 Task: Open a blank sheet, save the file as oldwomen.rtf Insert a picture of 'Old Women' with name  ' Old Women.png ' Apply border to the image, change style to Dotted Line, color Orange and width '2 pt'
Action: Mouse moved to (261, 161)
Screenshot: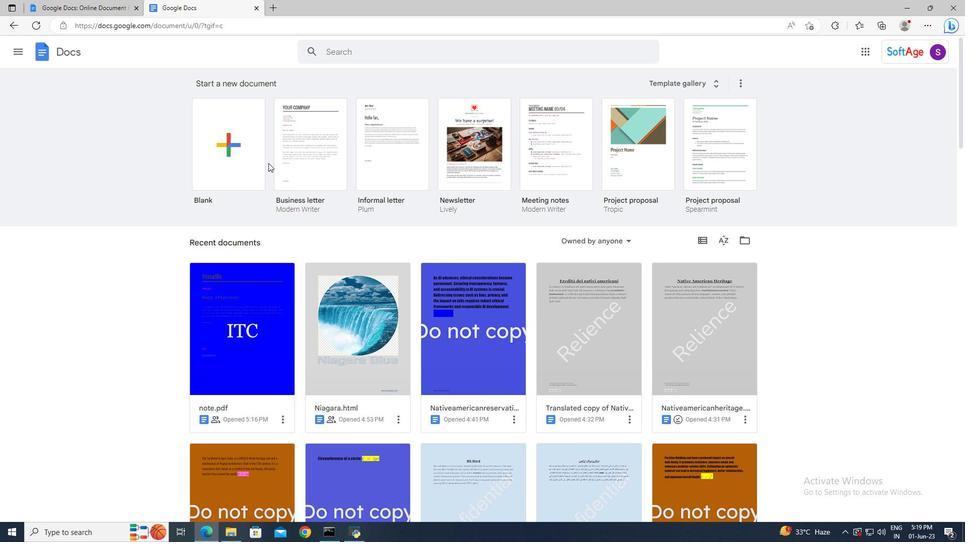 
Action: Mouse pressed left at (261, 161)
Screenshot: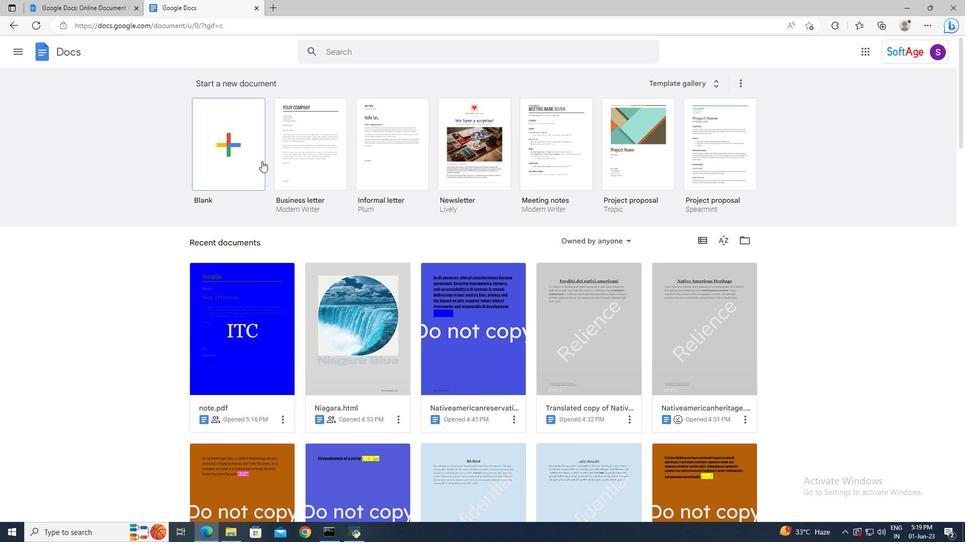 
Action: Mouse moved to (104, 42)
Screenshot: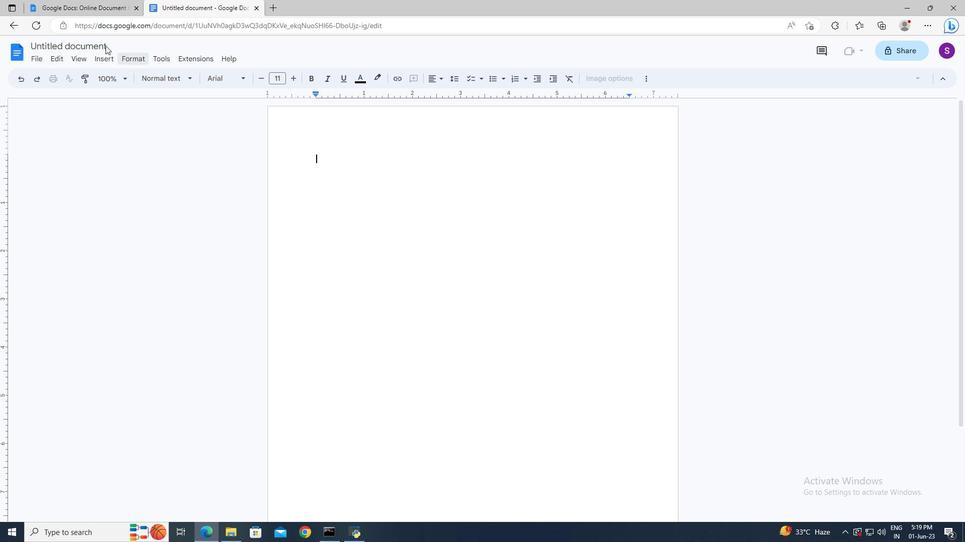 
Action: Mouse pressed left at (104, 42)
Screenshot: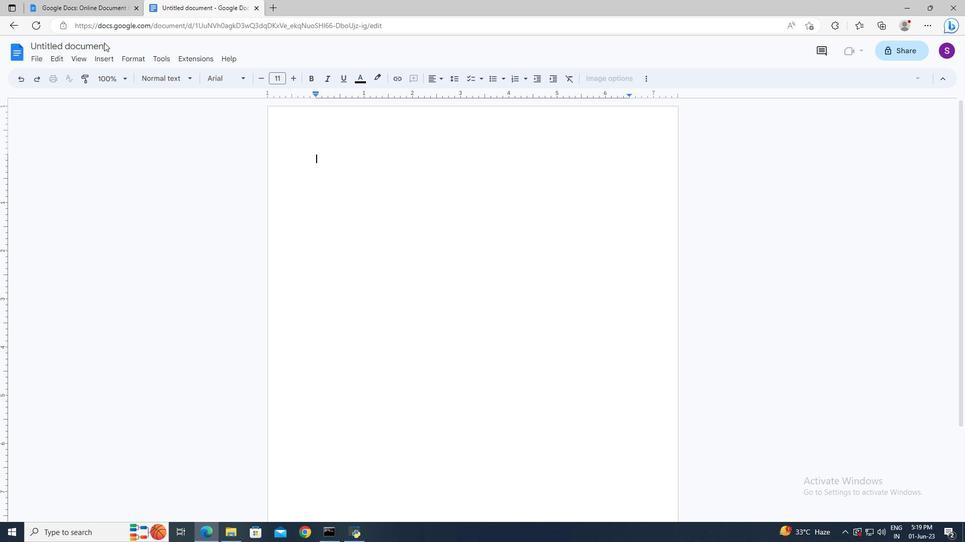 
Action: Key pressed <Key.backspace>oldwomen.rtf<Key.enter>
Screenshot: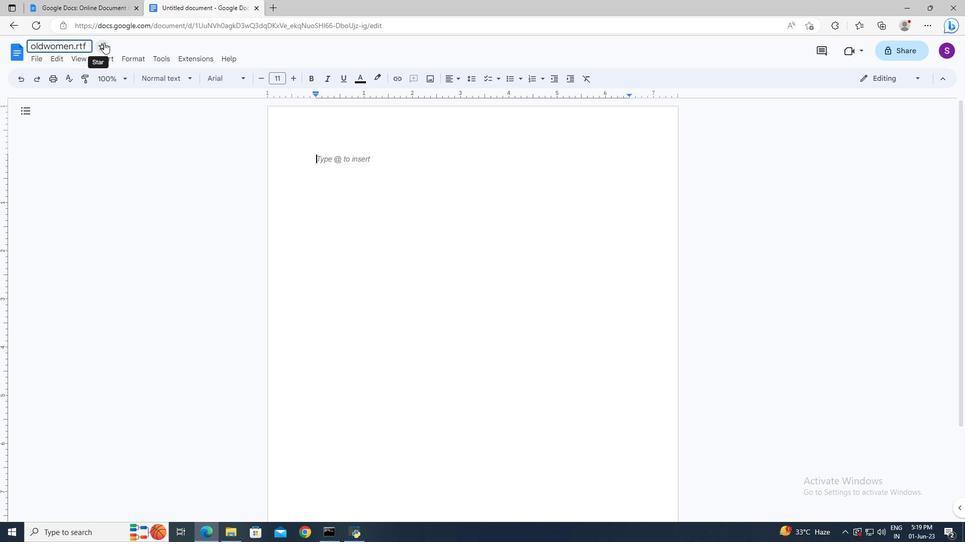 
Action: Mouse moved to (111, 58)
Screenshot: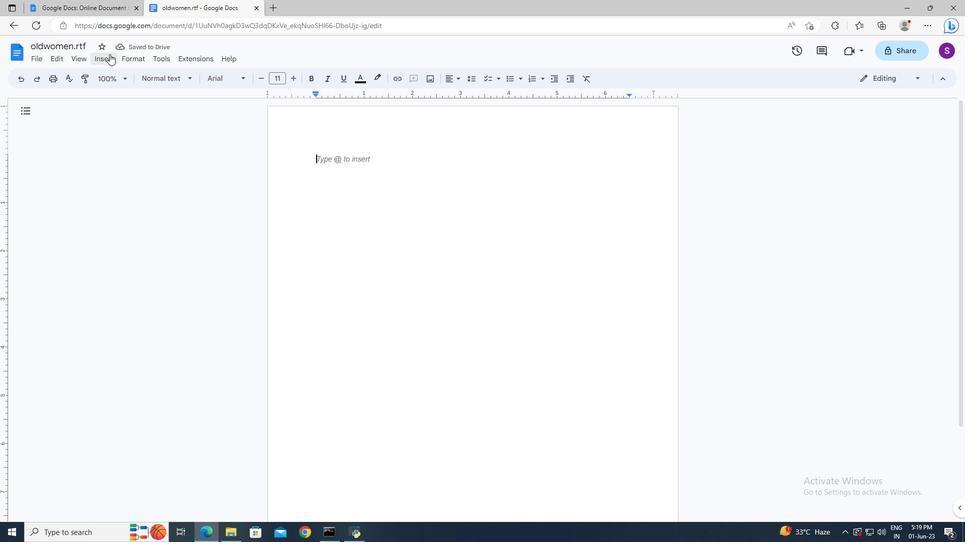 
Action: Mouse pressed left at (111, 58)
Screenshot: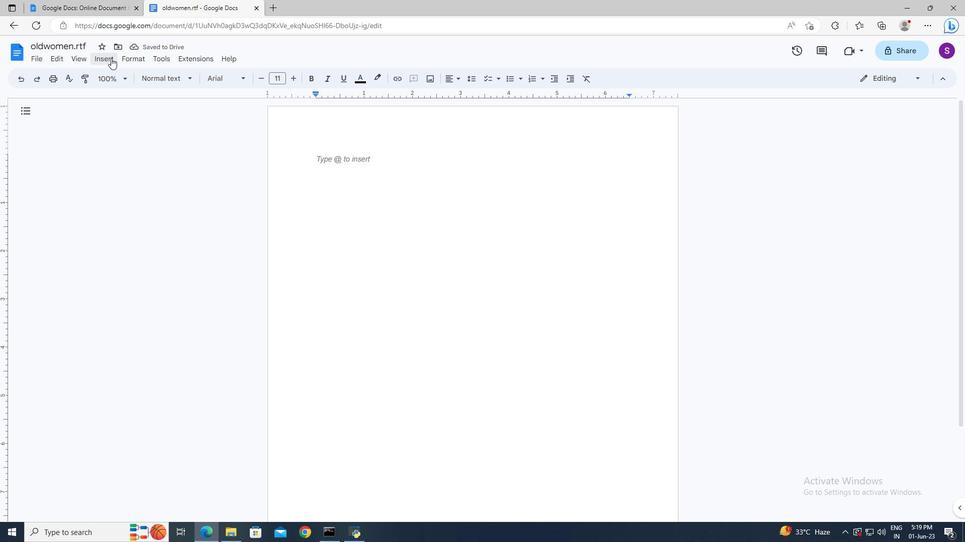 
Action: Mouse moved to (262, 77)
Screenshot: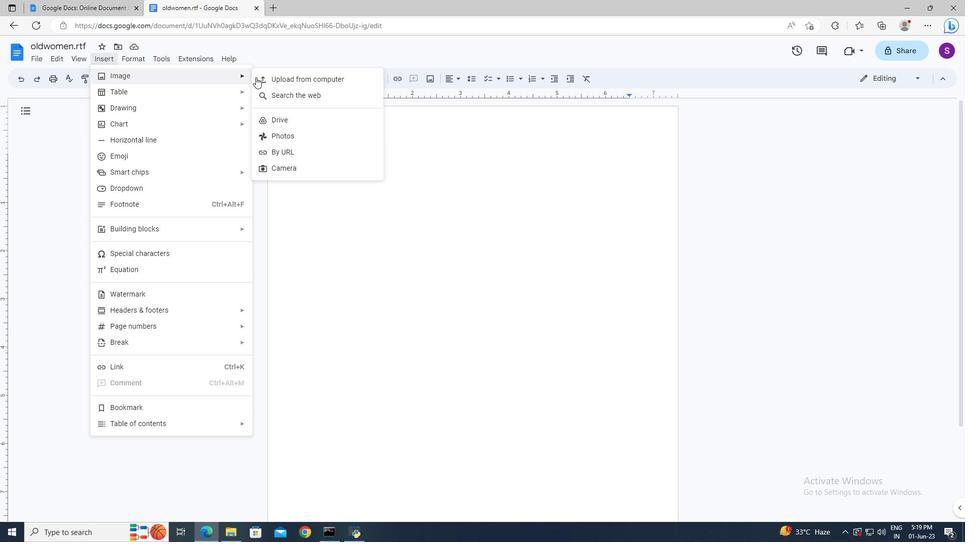 
Action: Mouse pressed left at (262, 77)
Screenshot: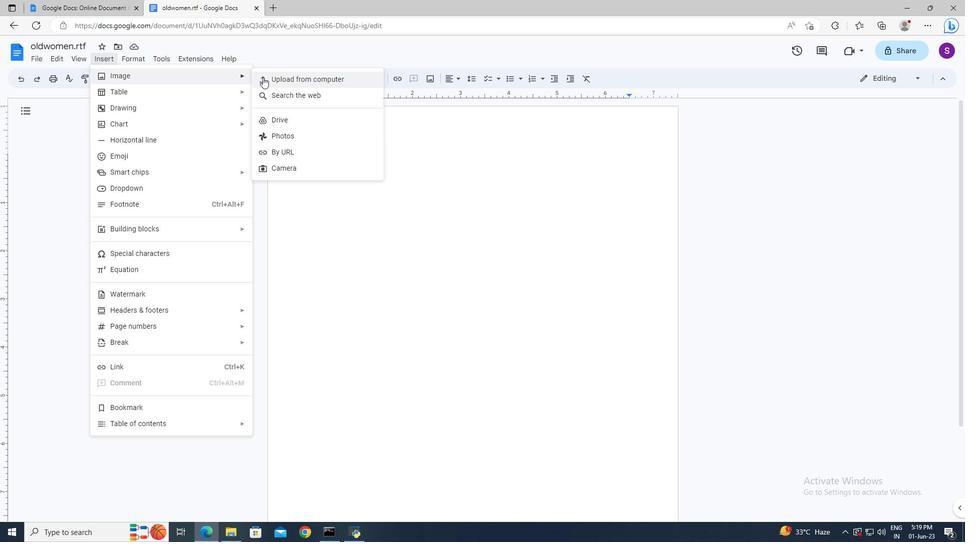 
Action: Mouse moved to (257, 87)
Screenshot: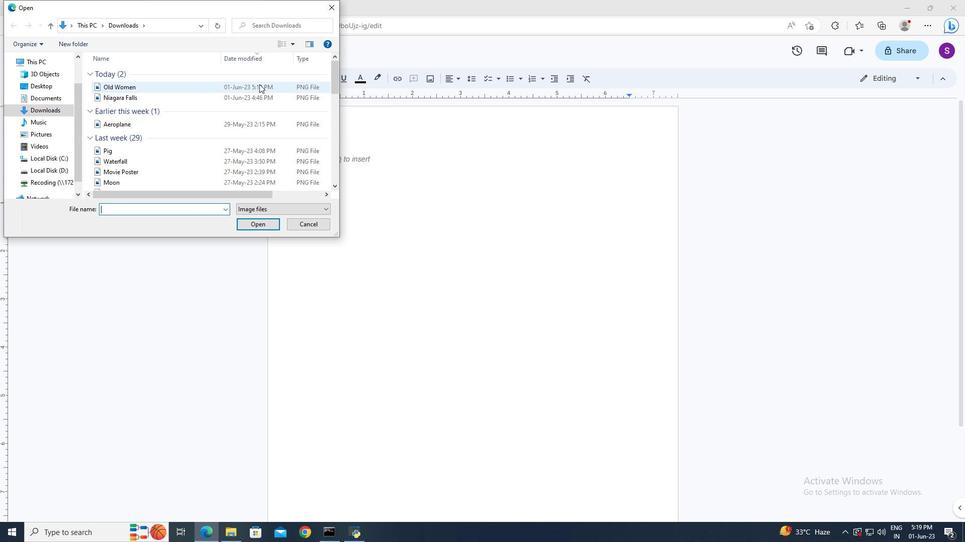 
Action: Mouse pressed left at (257, 87)
Screenshot: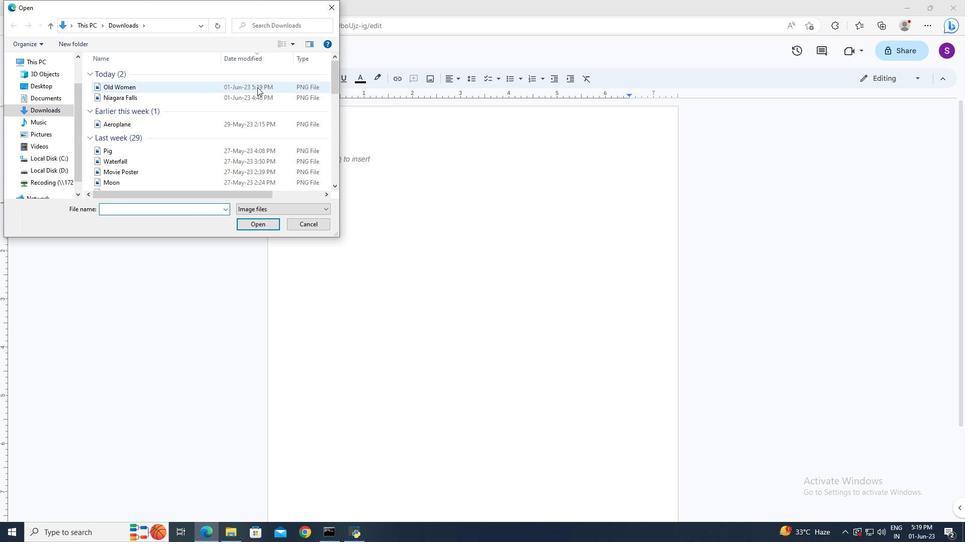 
Action: Mouse moved to (262, 224)
Screenshot: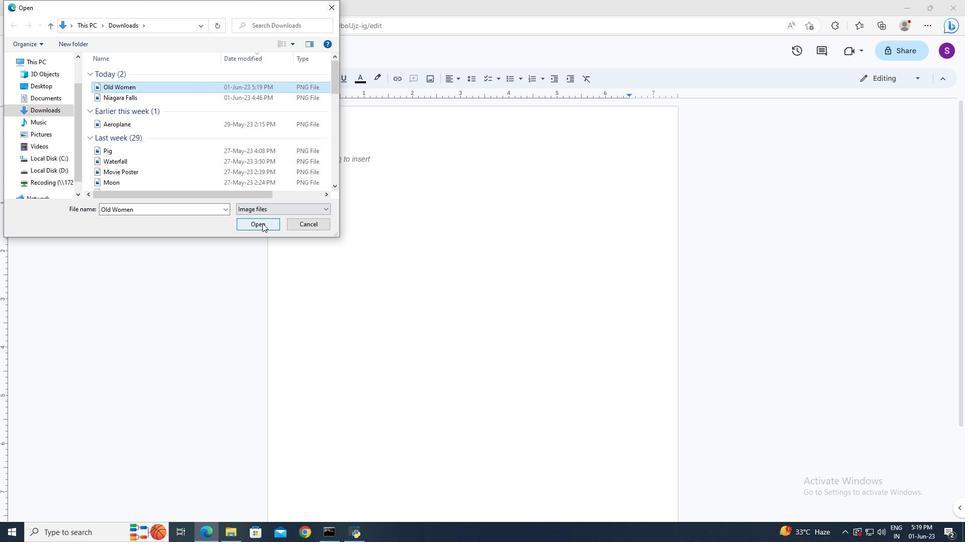 
Action: Mouse pressed left at (262, 224)
Screenshot: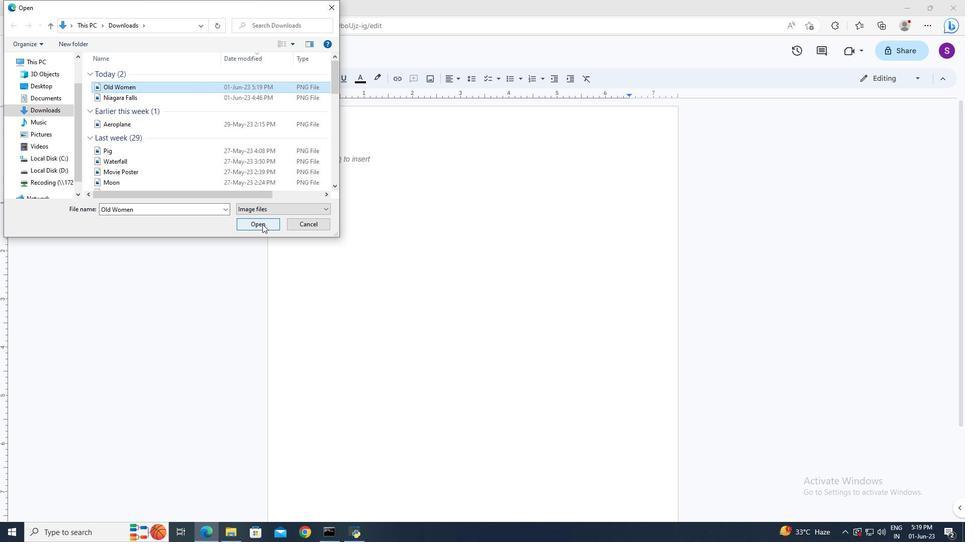 
Action: Mouse moved to (336, 219)
Screenshot: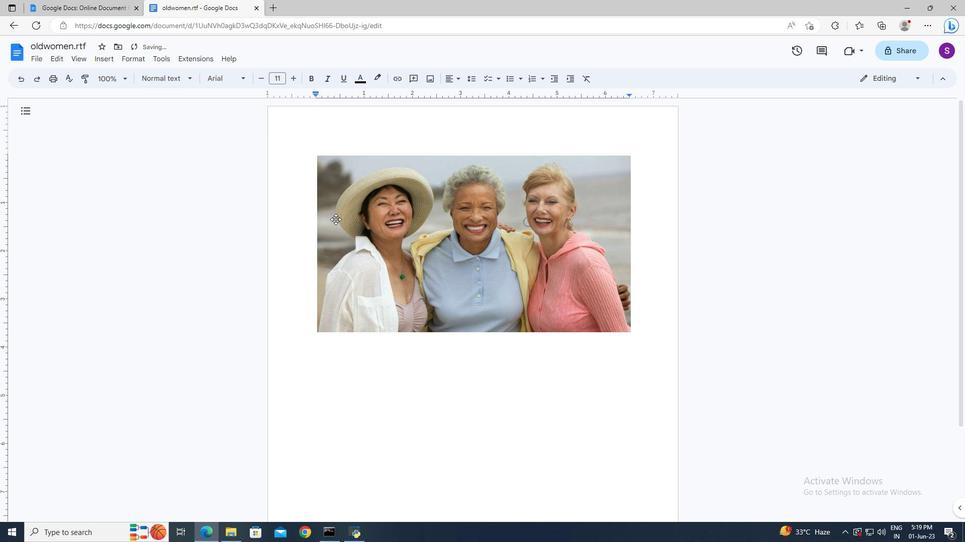
Action: Mouse pressed left at (336, 219)
Screenshot: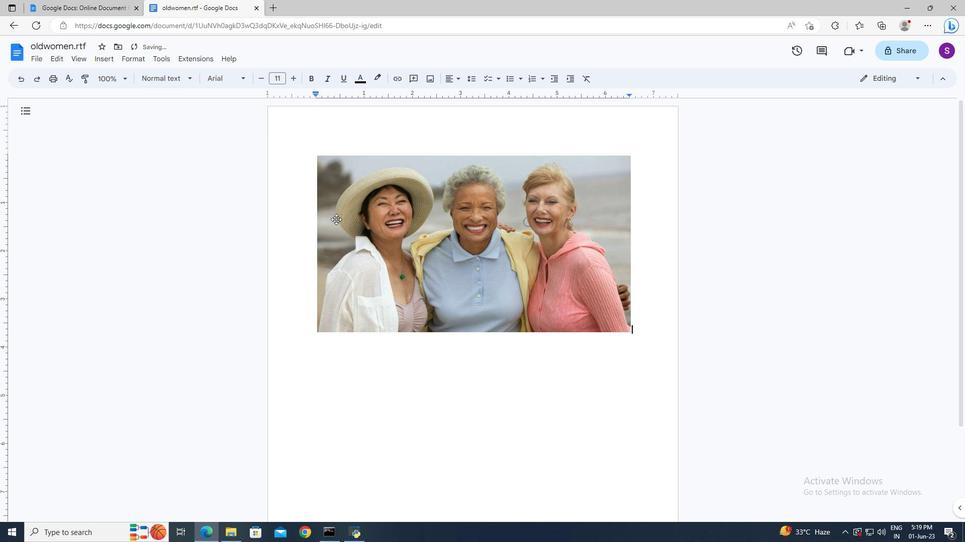 
Action: Mouse moved to (387, 78)
Screenshot: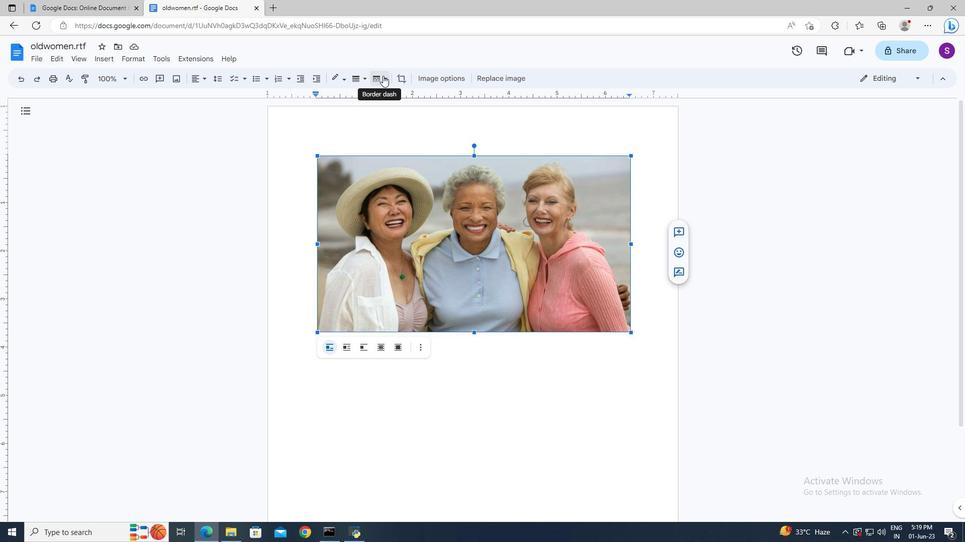 
Action: Mouse pressed left at (387, 78)
Screenshot: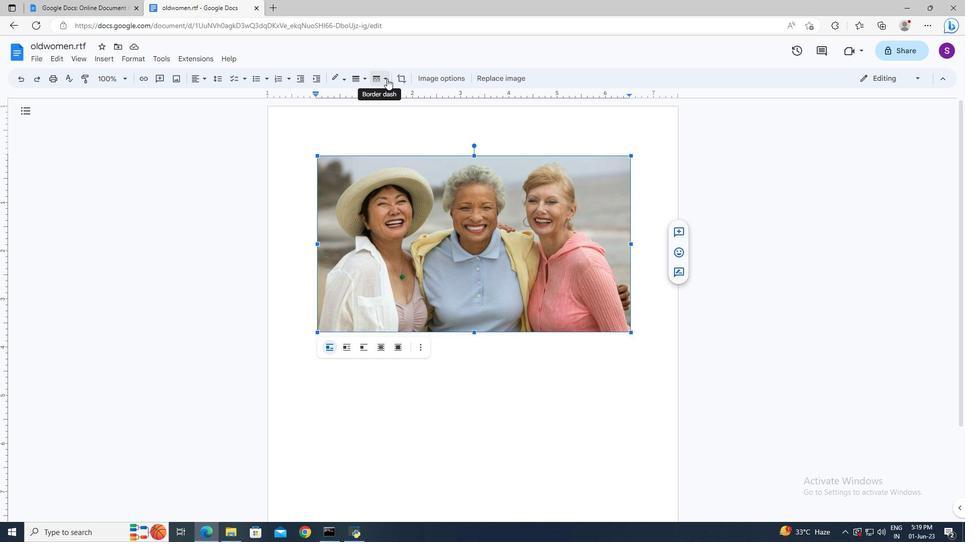 
Action: Mouse moved to (387, 106)
Screenshot: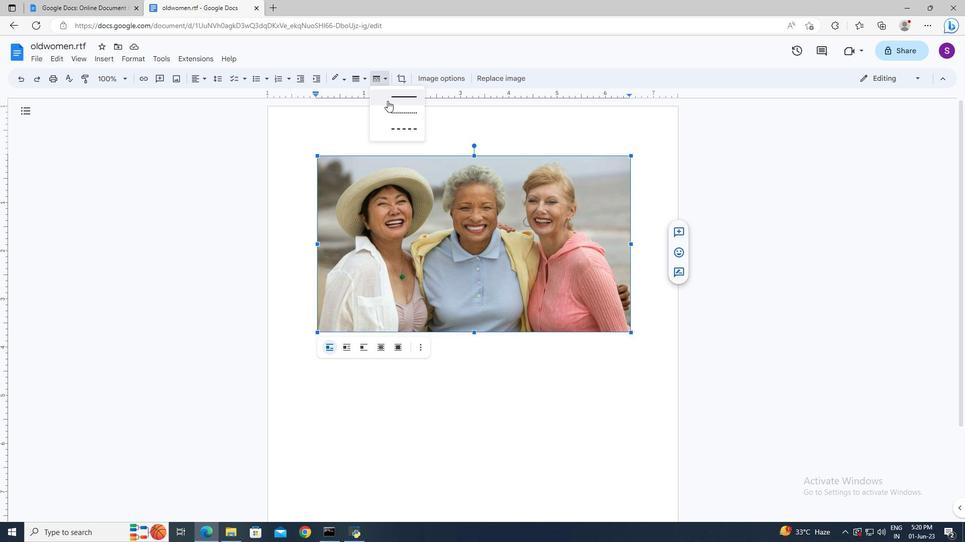 
Action: Mouse pressed left at (387, 106)
Screenshot: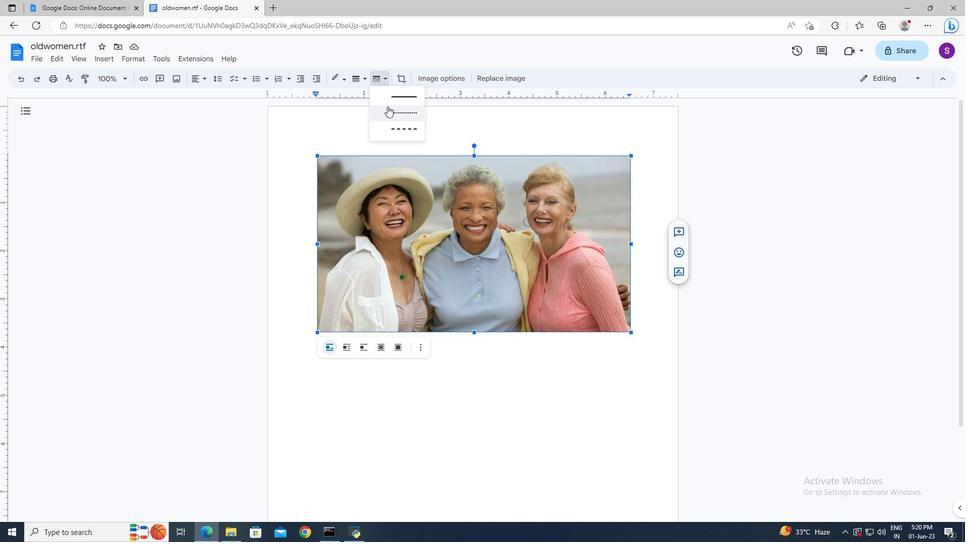 
Action: Mouse moved to (343, 76)
Screenshot: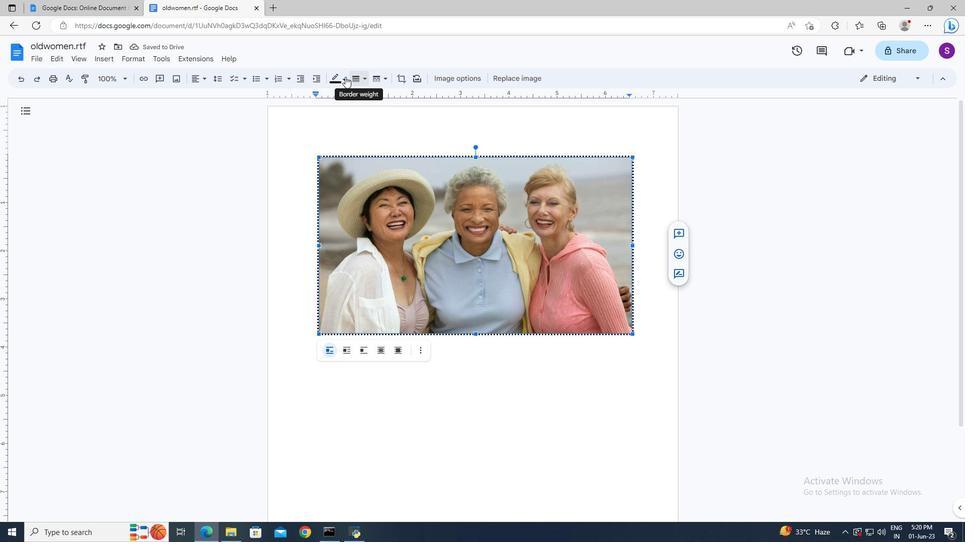 
Action: Mouse pressed left at (343, 76)
Screenshot: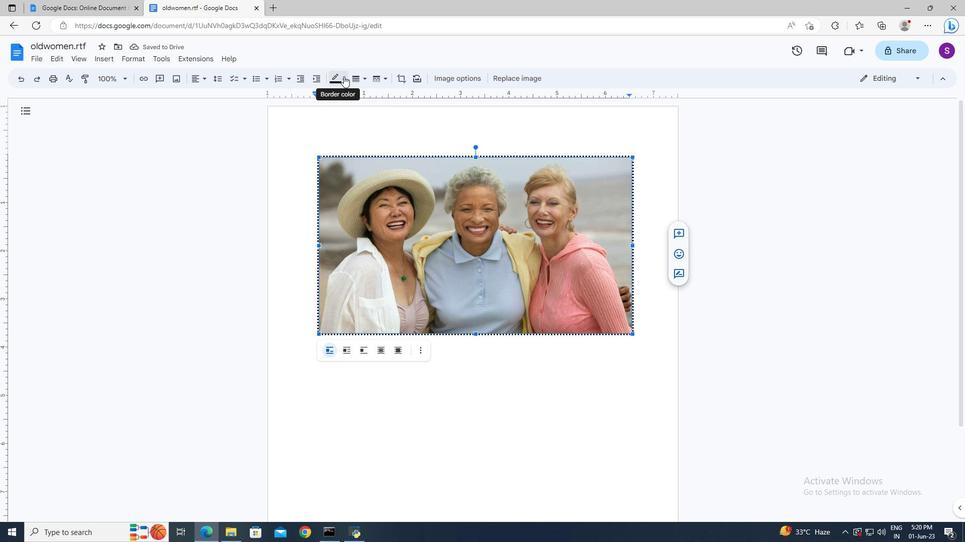 
Action: Mouse moved to (362, 122)
Screenshot: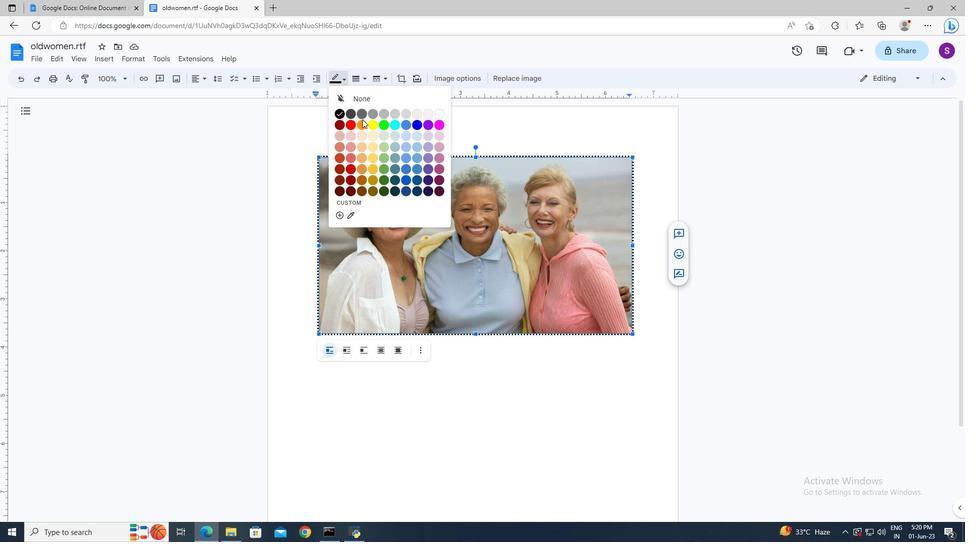 
Action: Mouse pressed left at (362, 122)
Screenshot: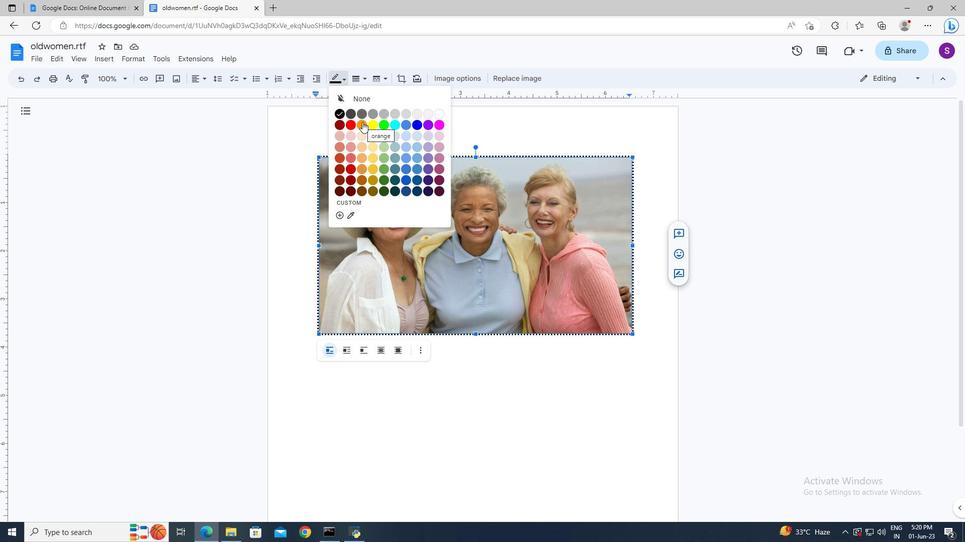 
Action: Mouse moved to (361, 82)
Screenshot: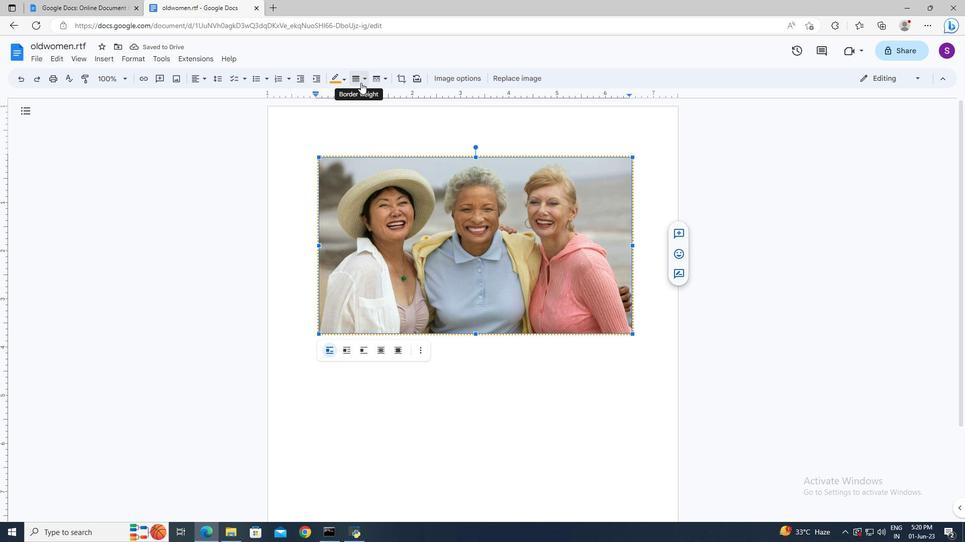 
Action: Mouse pressed left at (361, 82)
Screenshot: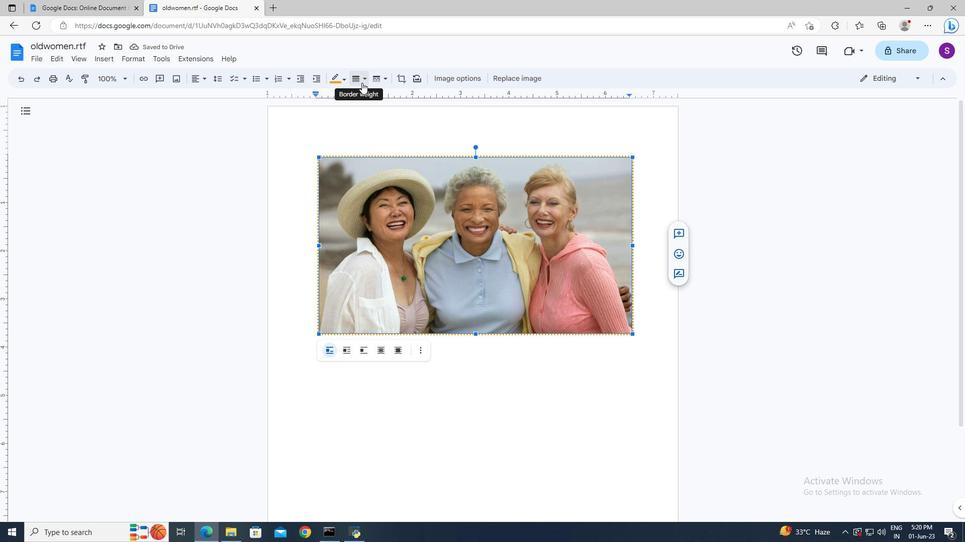 
Action: Mouse moved to (367, 113)
Screenshot: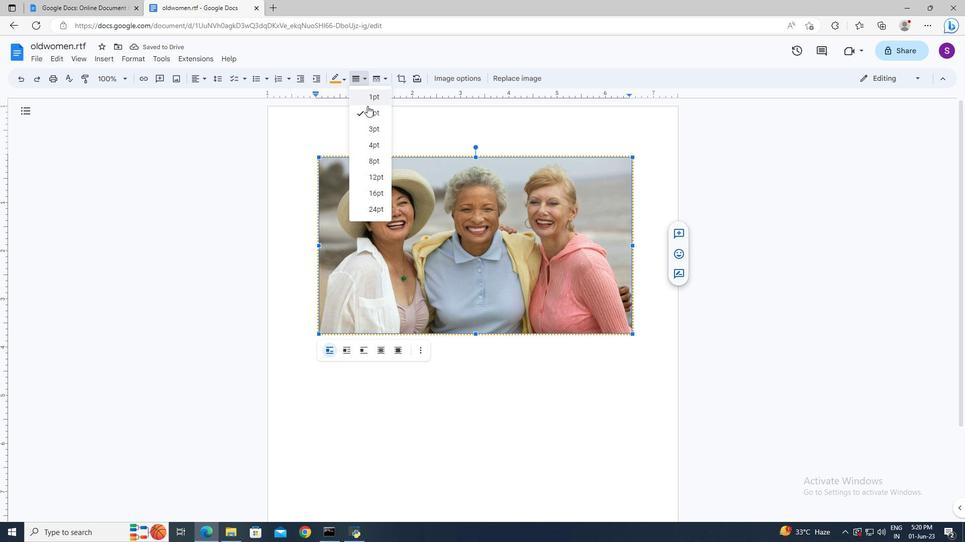 
Action: Mouse pressed left at (367, 113)
Screenshot: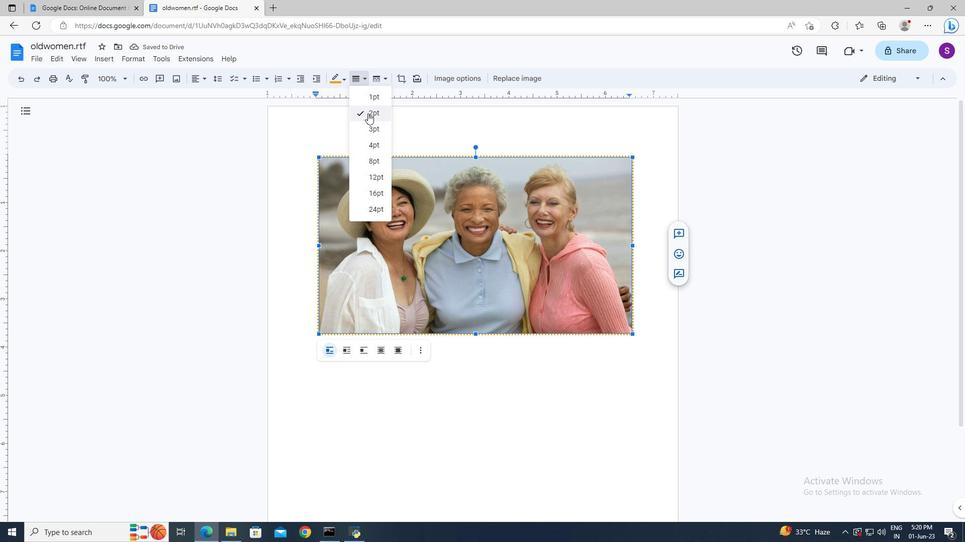 
Action: Mouse moved to (371, 127)
Screenshot: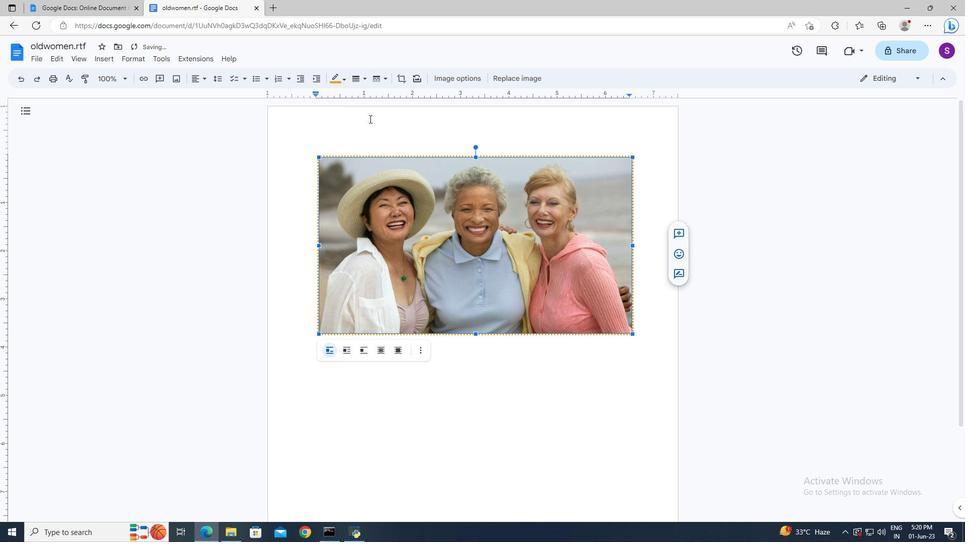 
Action: Mouse pressed left at (371, 127)
Screenshot: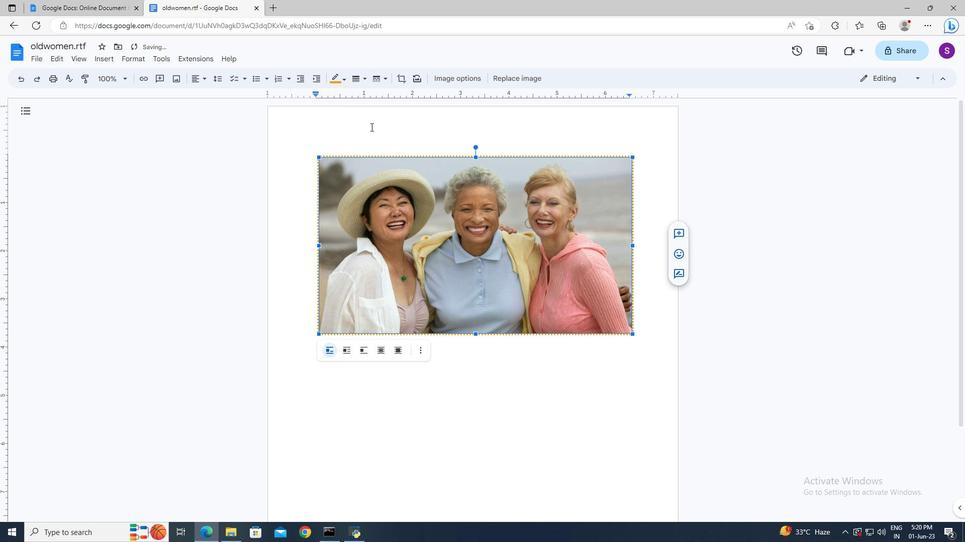 
